 Task: Create a rule from the Routing list, Task moved to a section -> Set Priority in the project AvidTech , set the section as To-Do and set the priority of the task as  High
Action: Mouse moved to (516, 371)
Screenshot: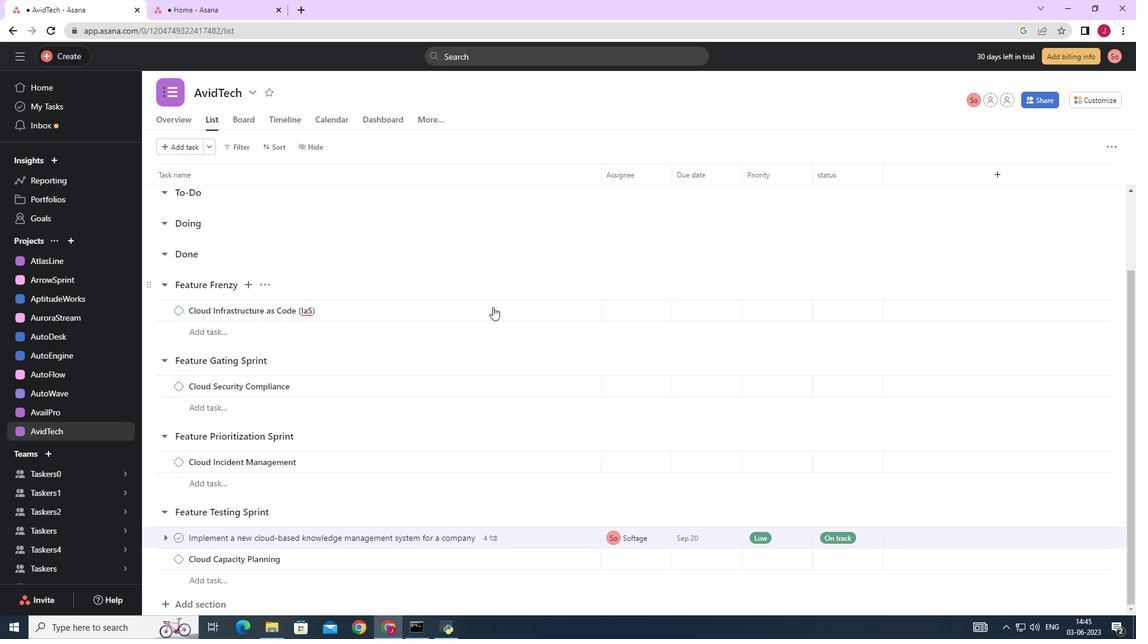 
Action: Mouse scrolled (516, 371) with delta (0, 0)
Screenshot: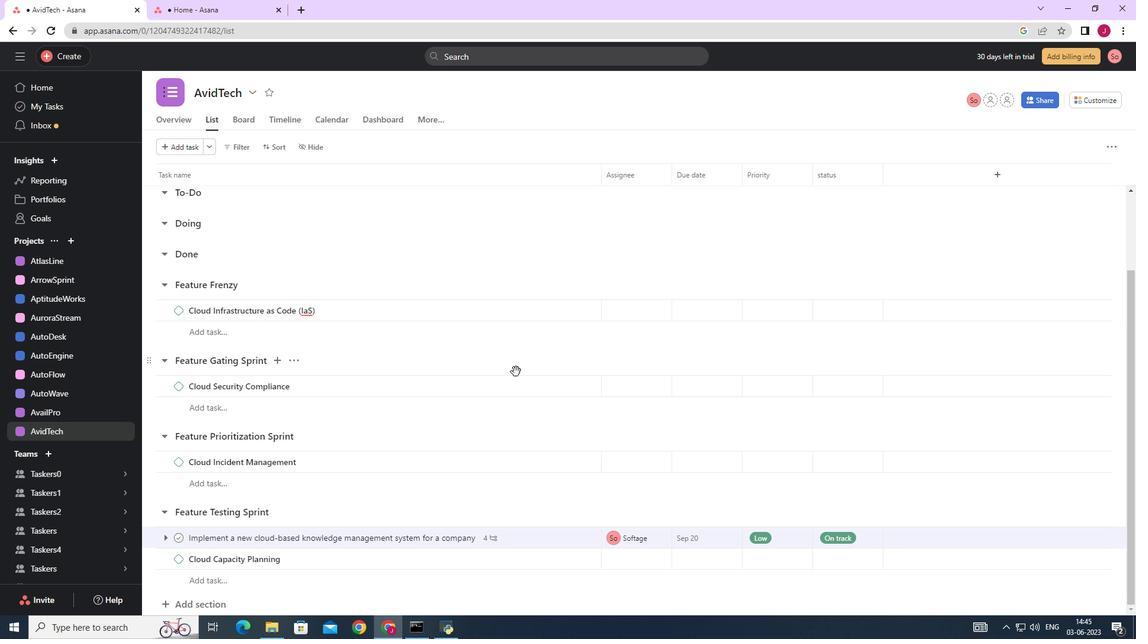 
Action: Mouse scrolled (516, 371) with delta (0, 0)
Screenshot: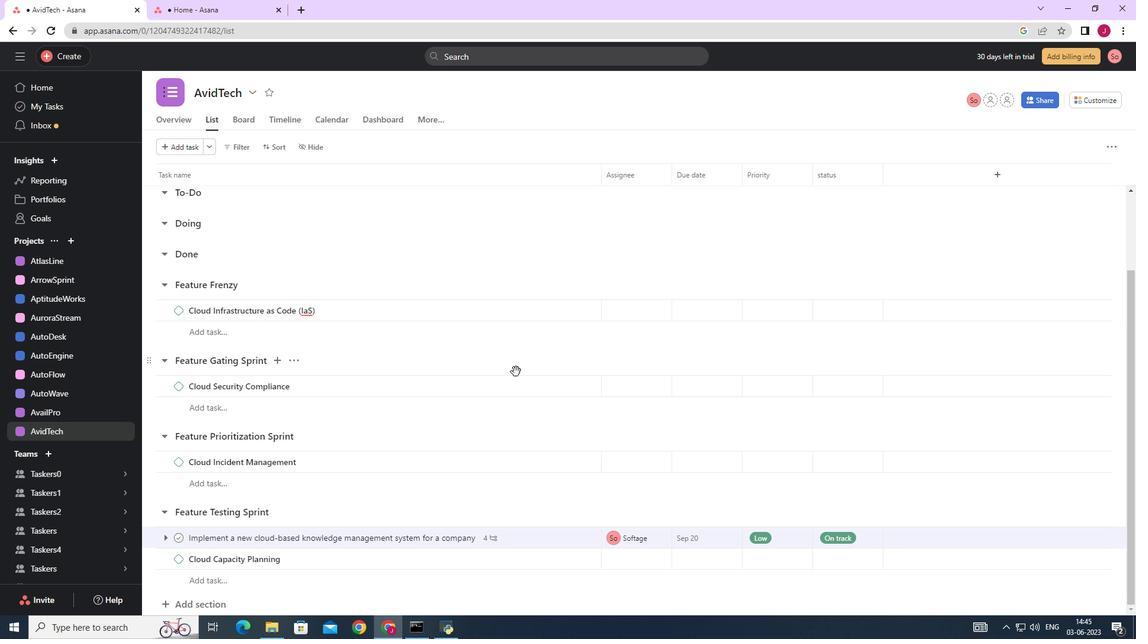 
Action: Mouse scrolled (516, 371) with delta (0, 0)
Screenshot: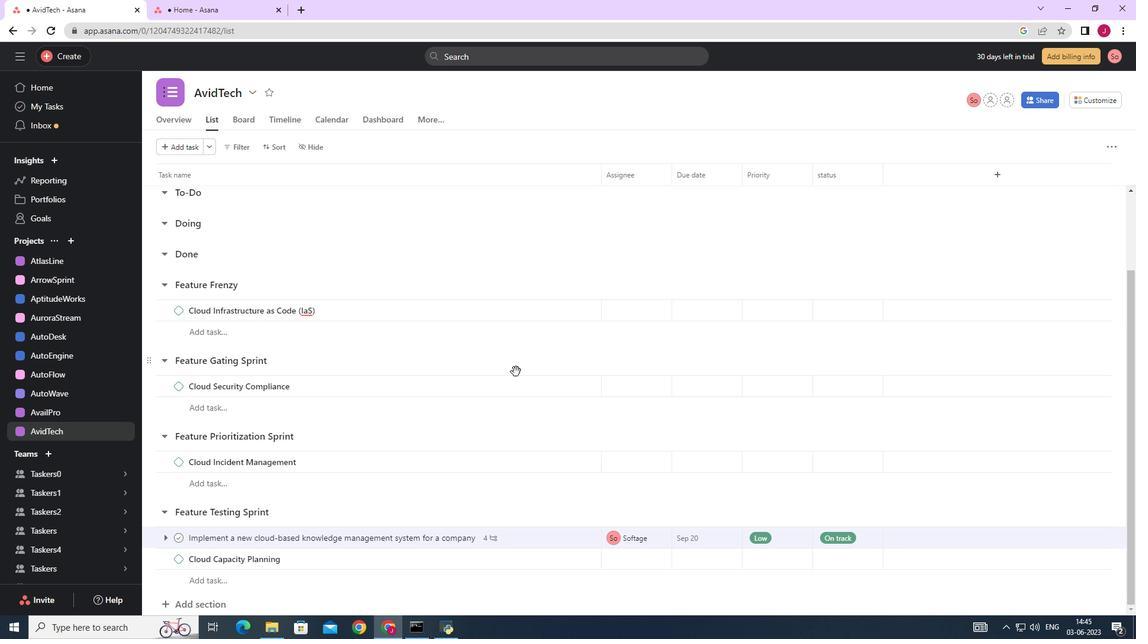 
Action: Mouse scrolled (516, 371) with delta (0, 0)
Screenshot: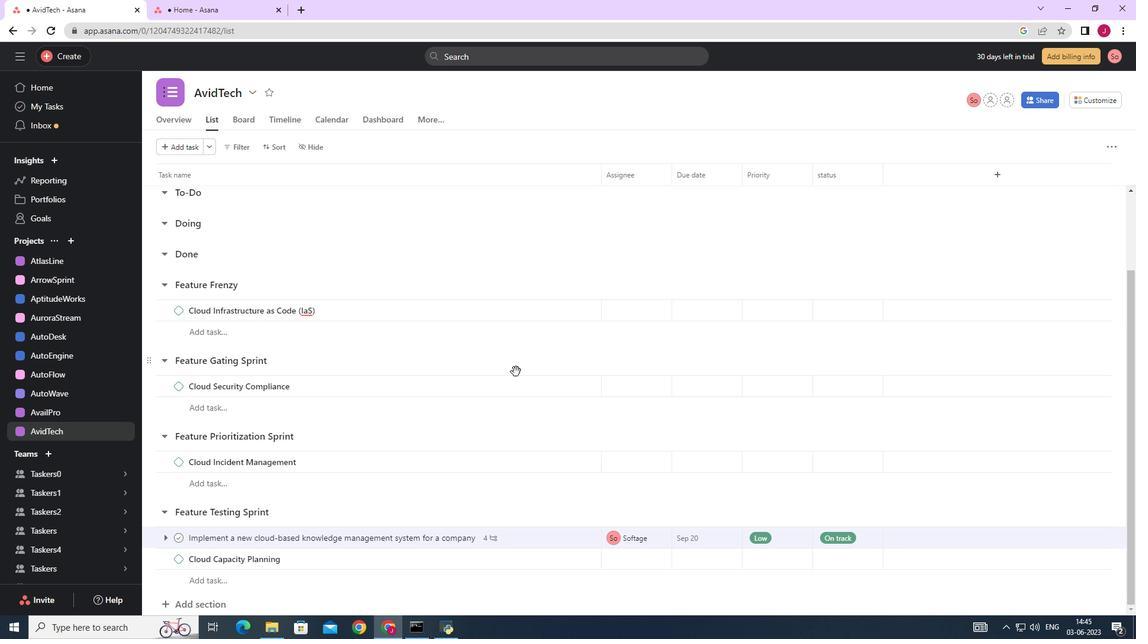 
Action: Mouse moved to (516, 371)
Screenshot: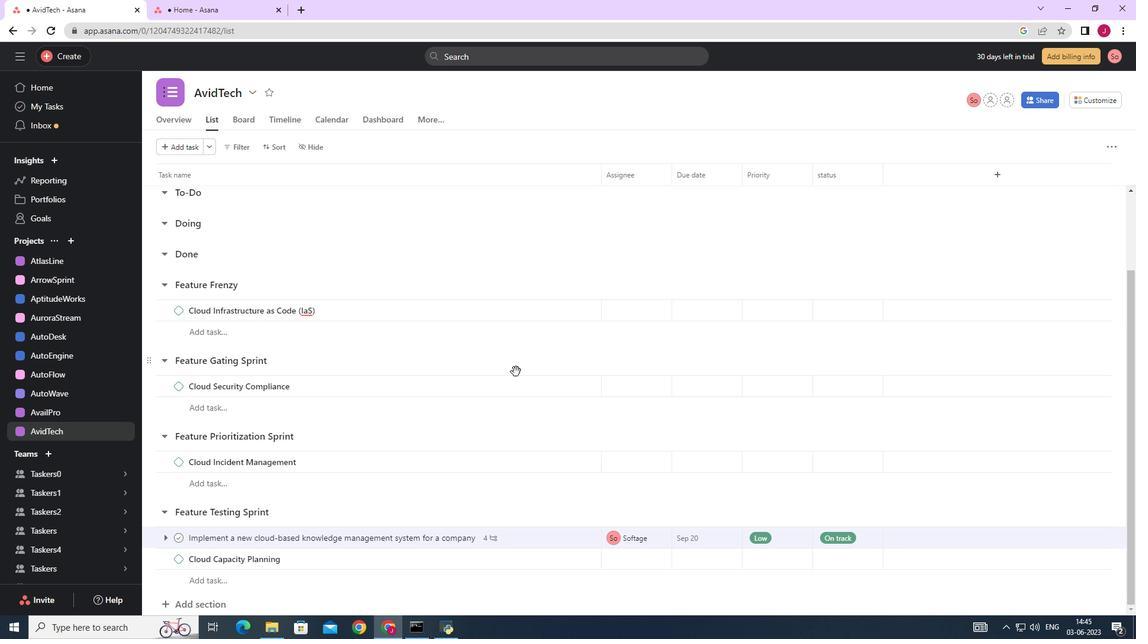 
Action: Mouse scrolled (516, 371) with delta (0, 0)
Screenshot: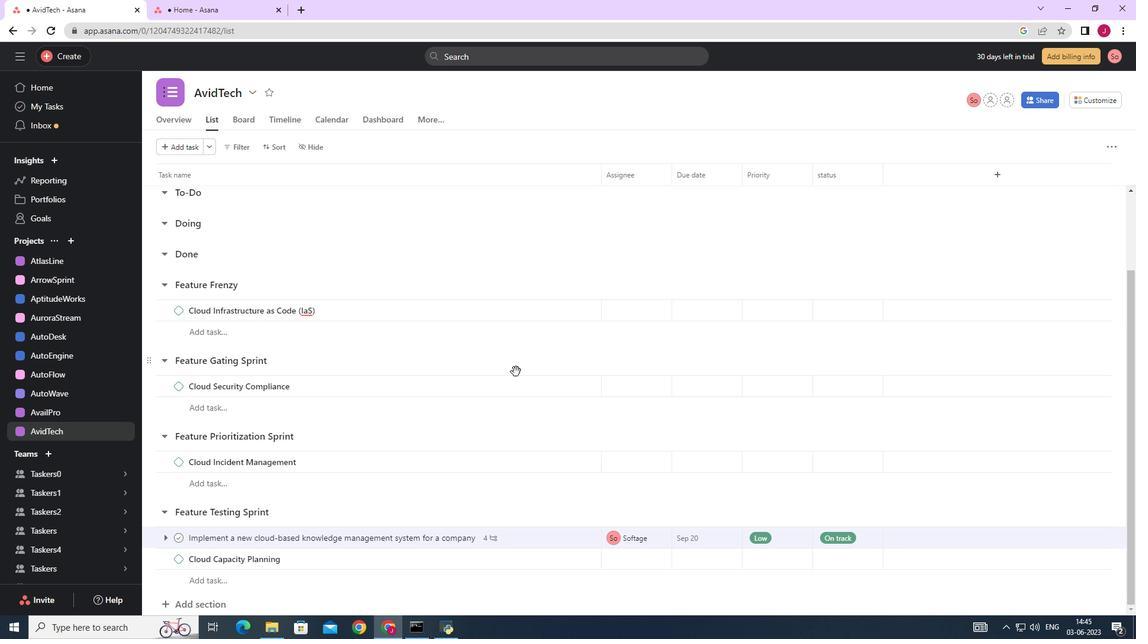 
Action: Mouse moved to (516, 364)
Screenshot: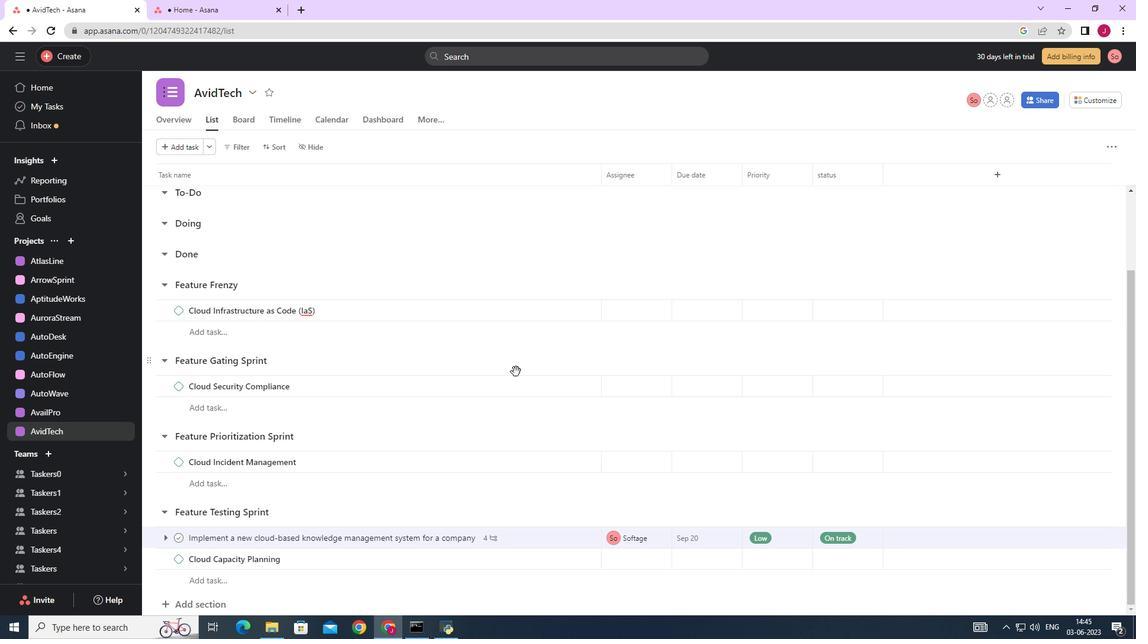 
Action: Mouse scrolled (516, 364) with delta (0, 0)
Screenshot: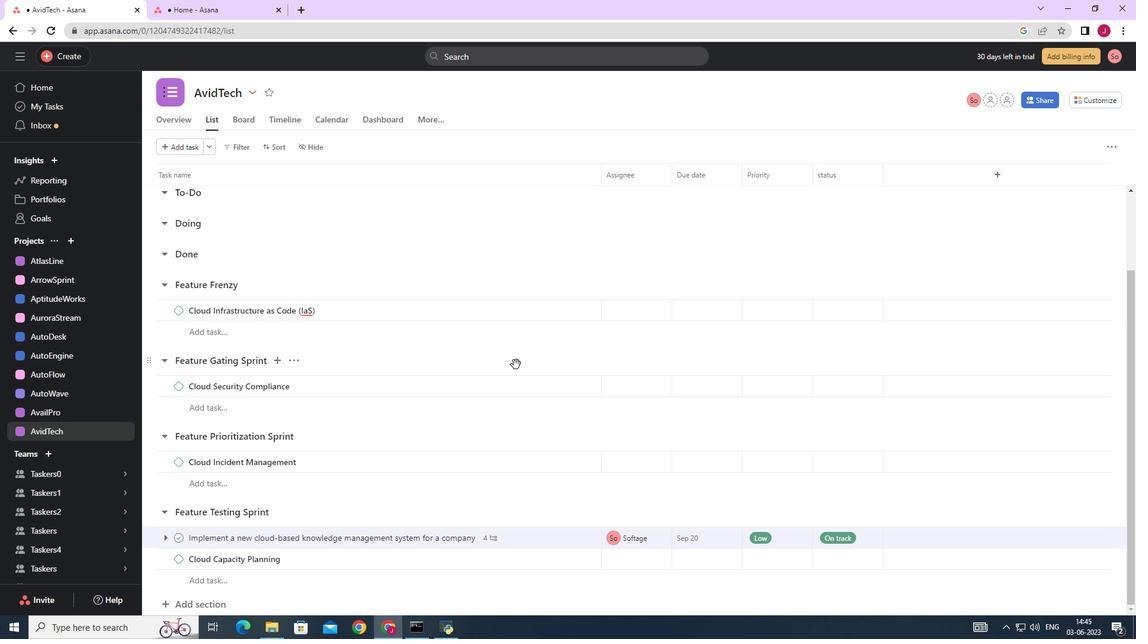 
Action: Mouse scrolled (516, 364) with delta (0, 0)
Screenshot: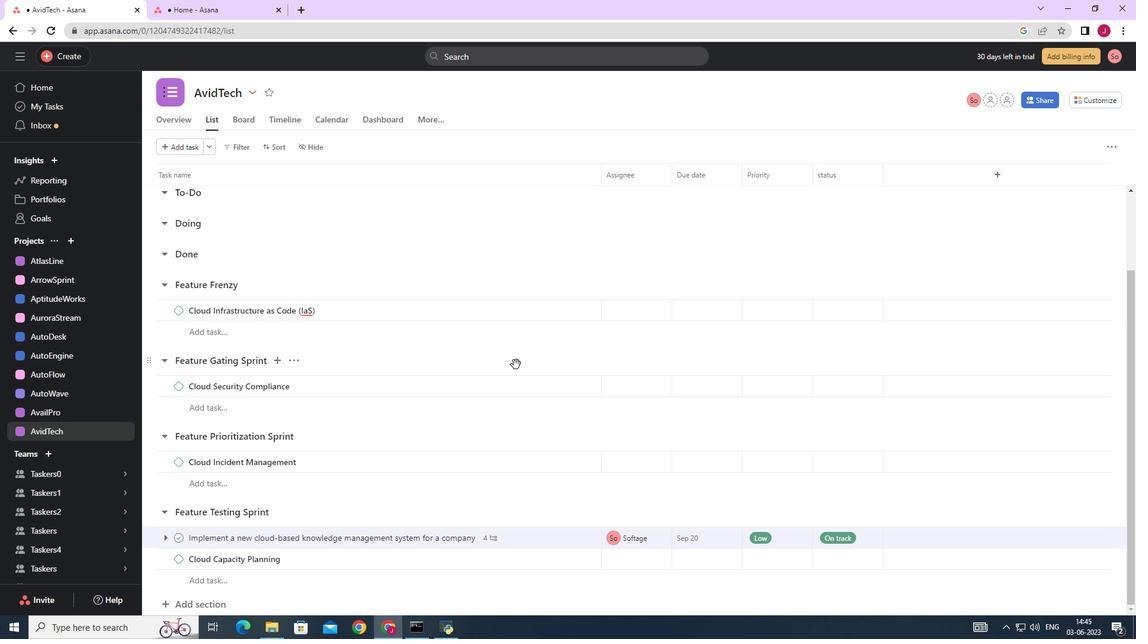 
Action: Mouse scrolled (516, 364) with delta (0, 0)
Screenshot: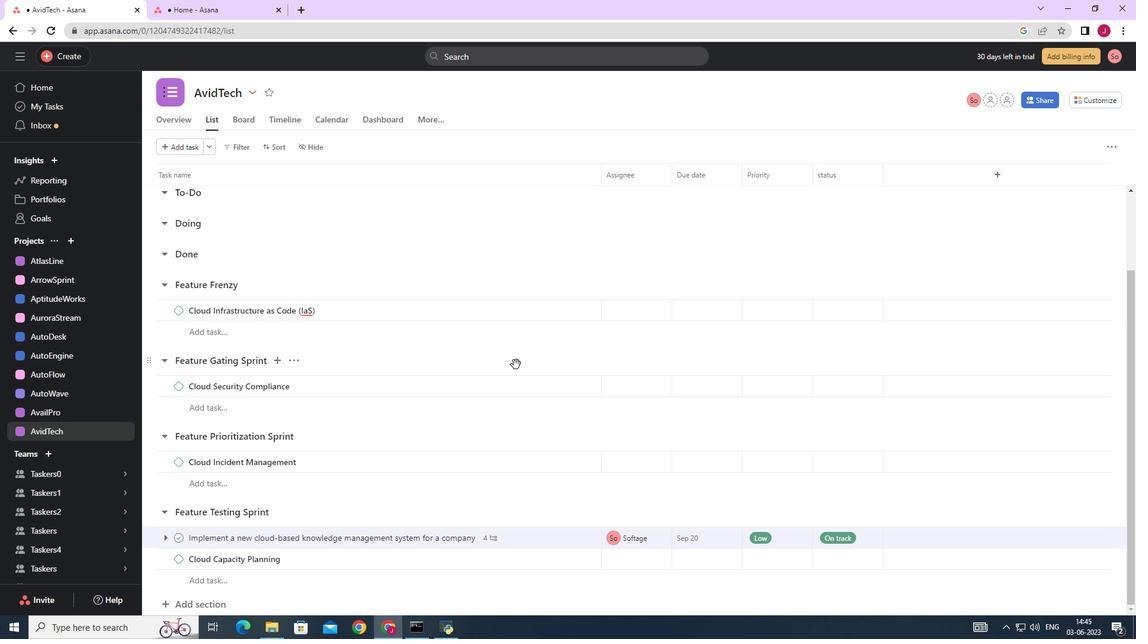 
Action: Mouse scrolled (516, 364) with delta (0, 0)
Screenshot: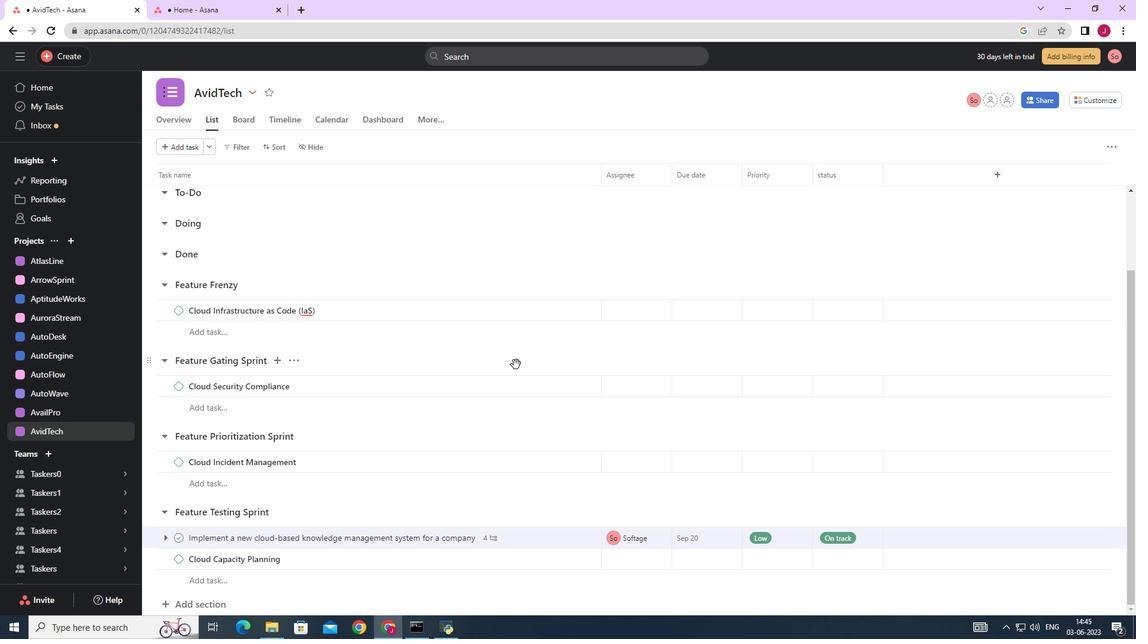 
Action: Mouse moved to (410, 418)
Screenshot: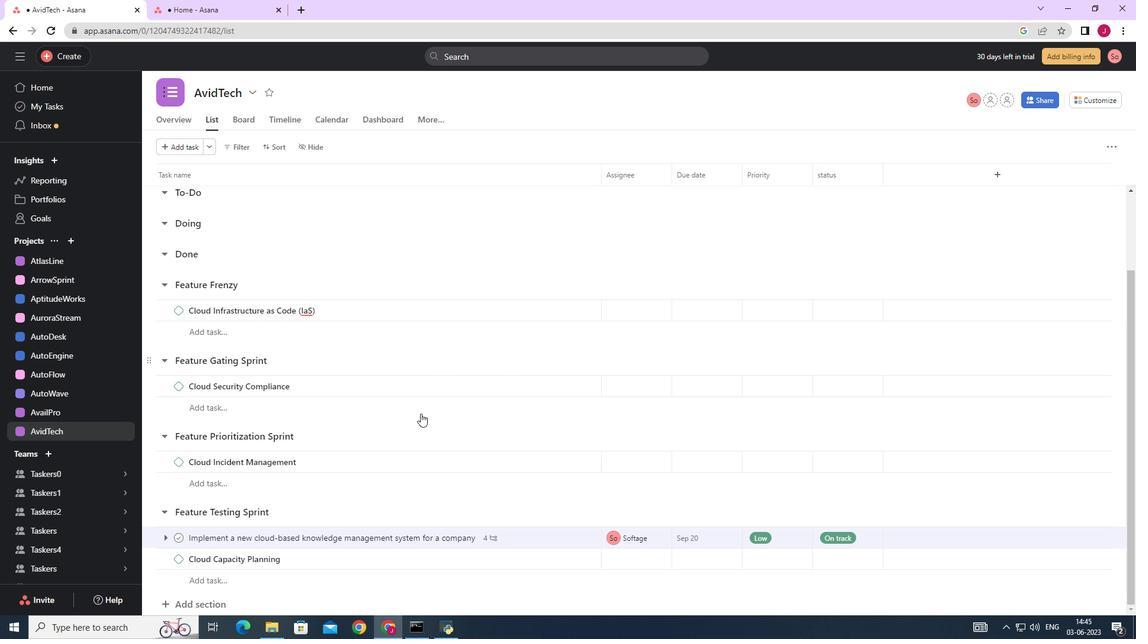 
Action: Mouse scrolled (410, 417) with delta (0, 0)
Screenshot: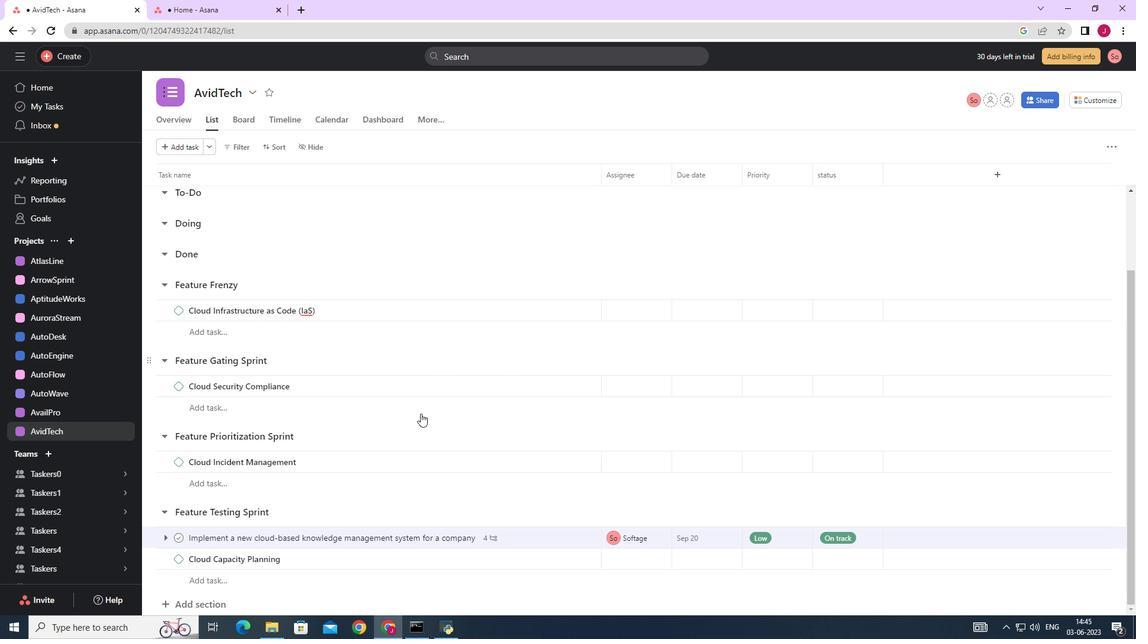 
Action: Mouse moved to (409, 419)
Screenshot: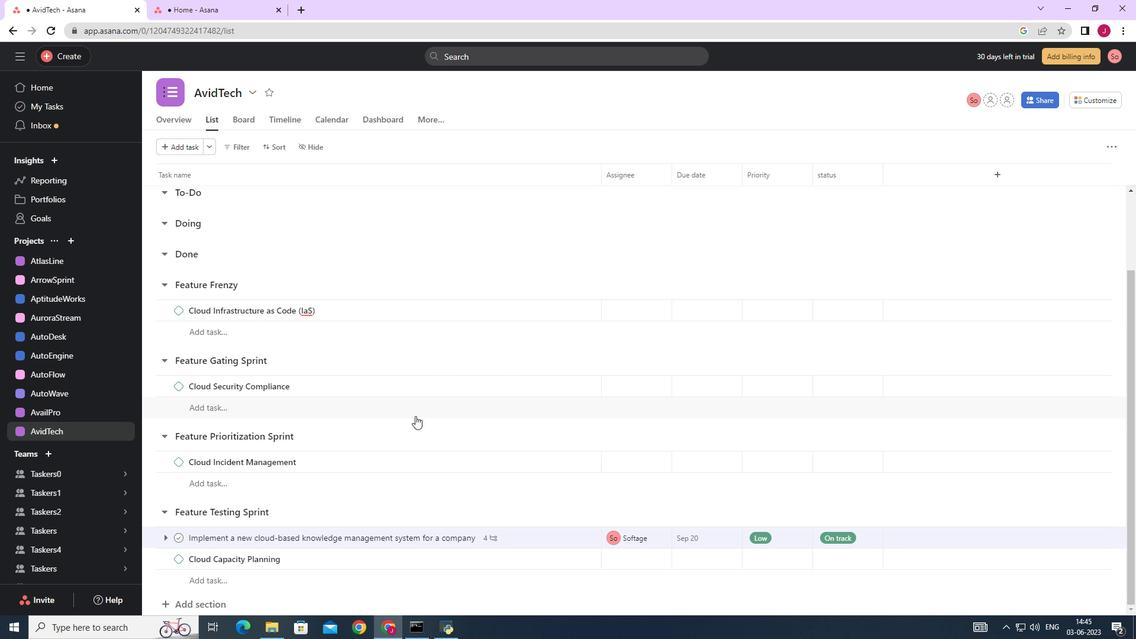 
Action: Mouse scrolled (409, 418) with delta (0, 0)
Screenshot: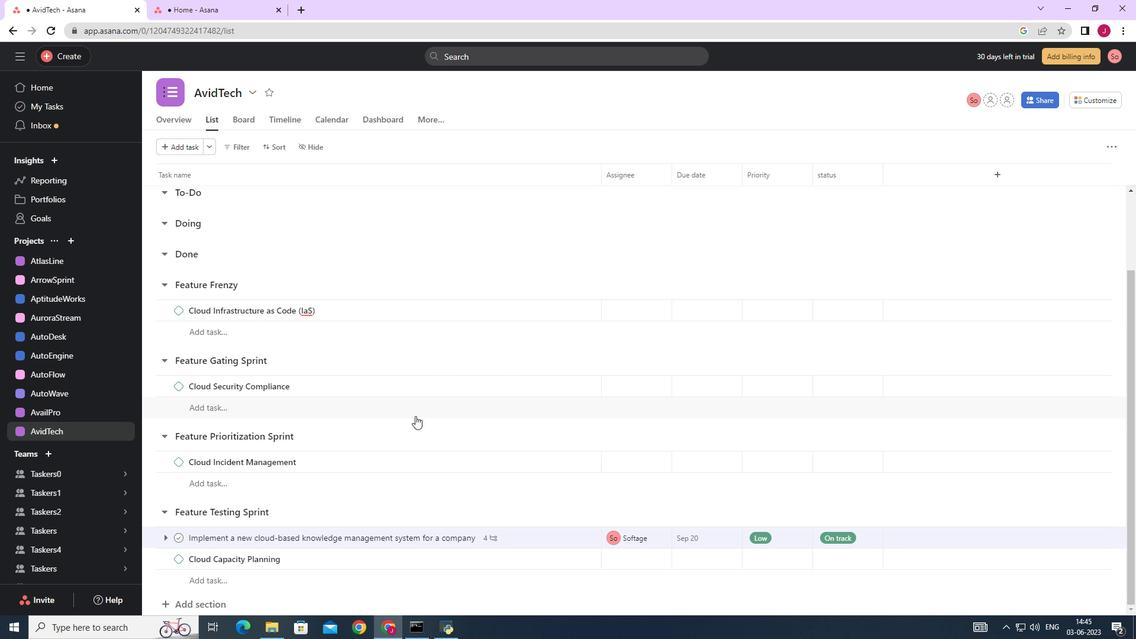
Action: Mouse scrolled (409, 418) with delta (0, 0)
Screenshot: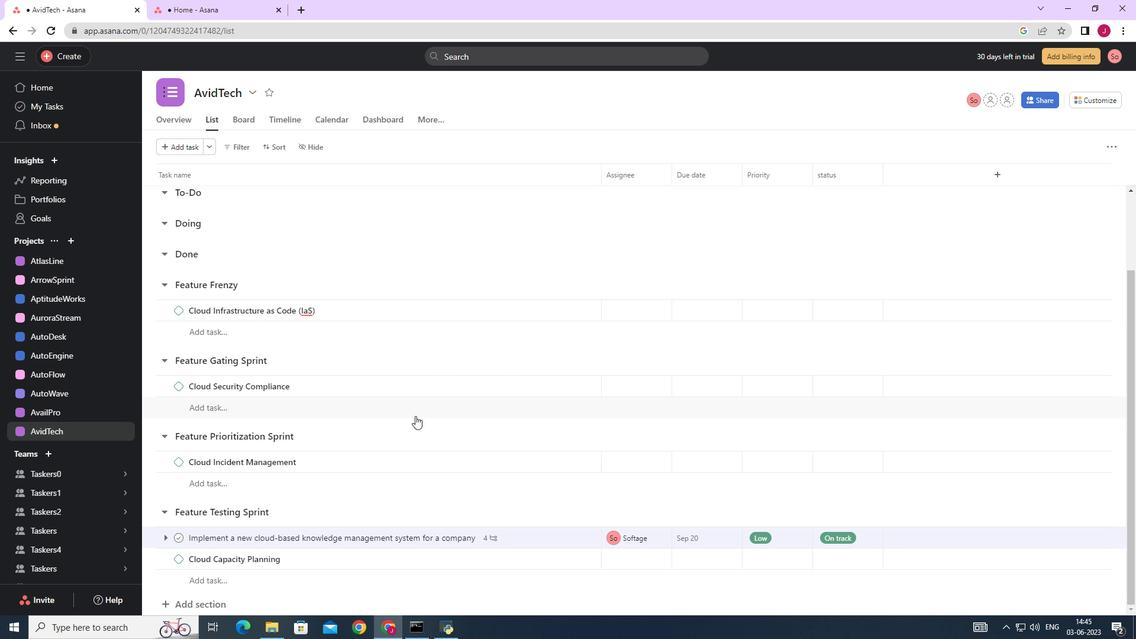 
Action: Mouse scrolled (409, 418) with delta (0, 0)
Screenshot: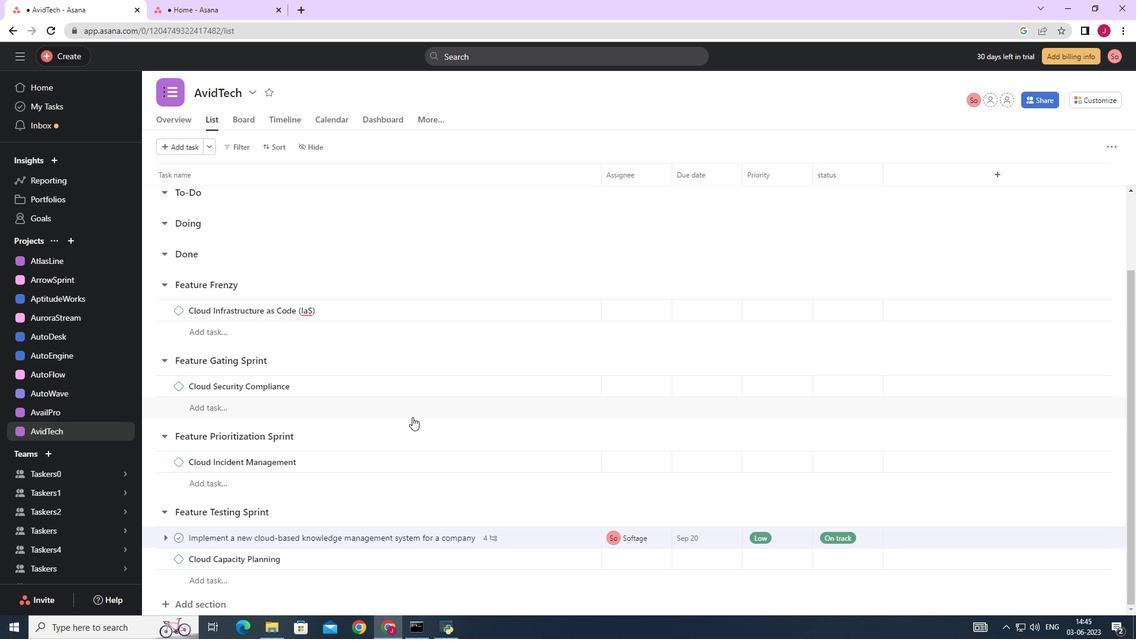 
Action: Mouse moved to (1098, 98)
Screenshot: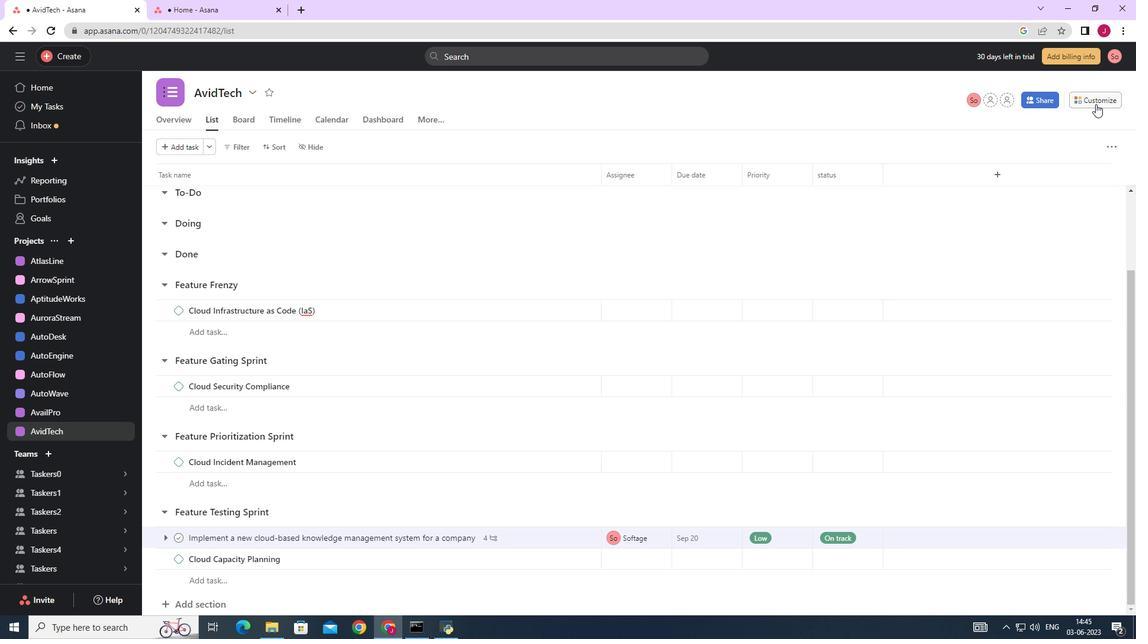 
Action: Mouse pressed left at (1098, 98)
Screenshot: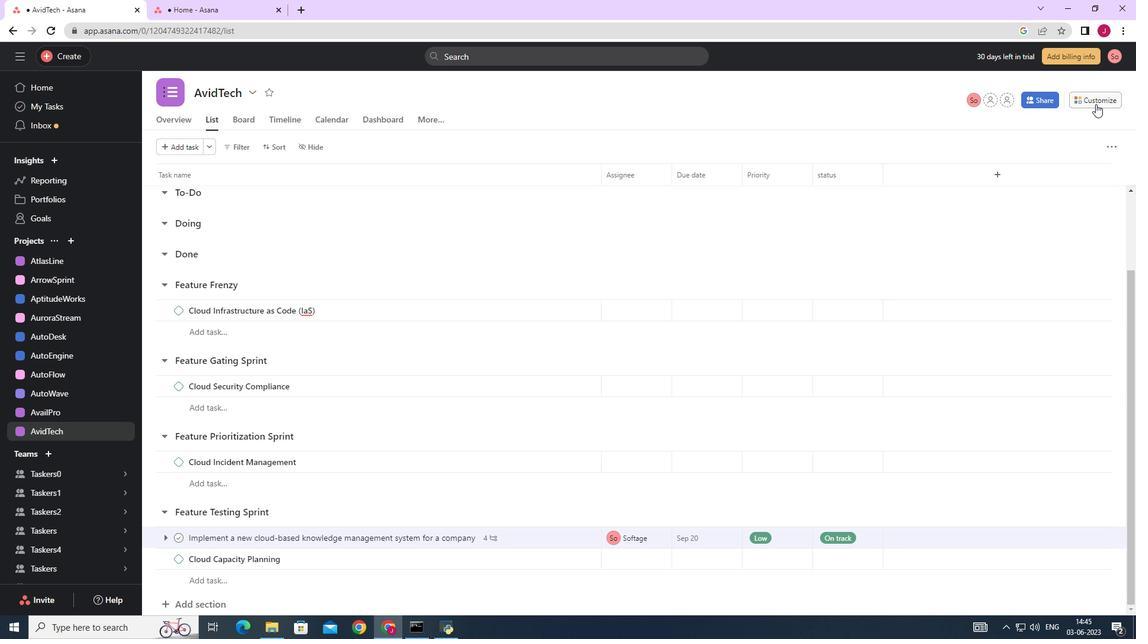
Action: Mouse moved to (882, 257)
Screenshot: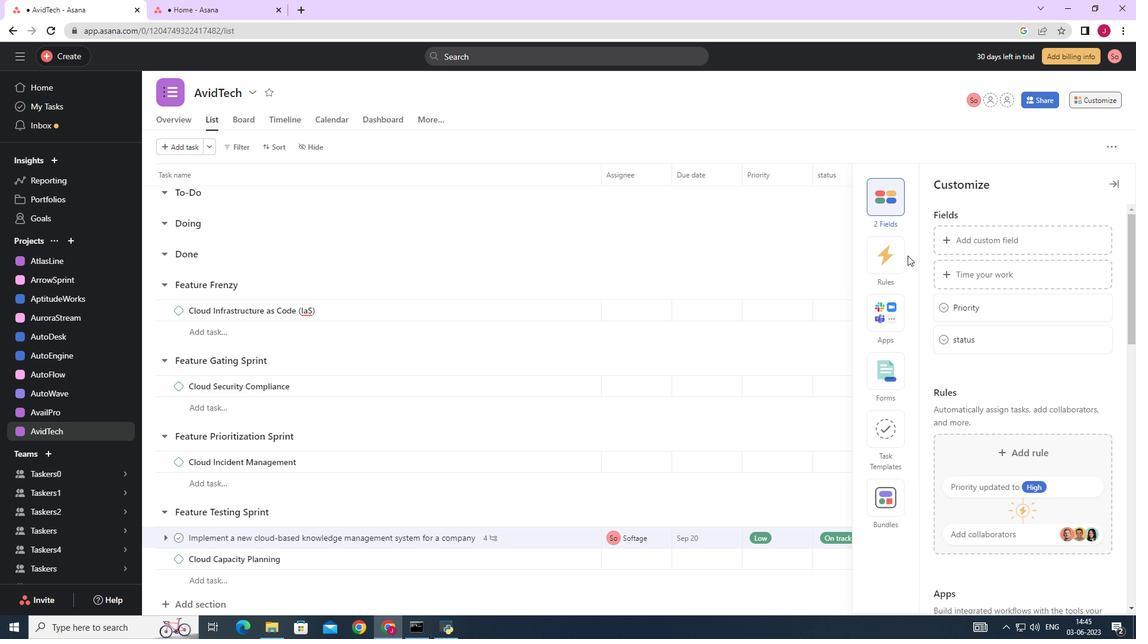 
Action: Mouse pressed left at (882, 257)
Screenshot: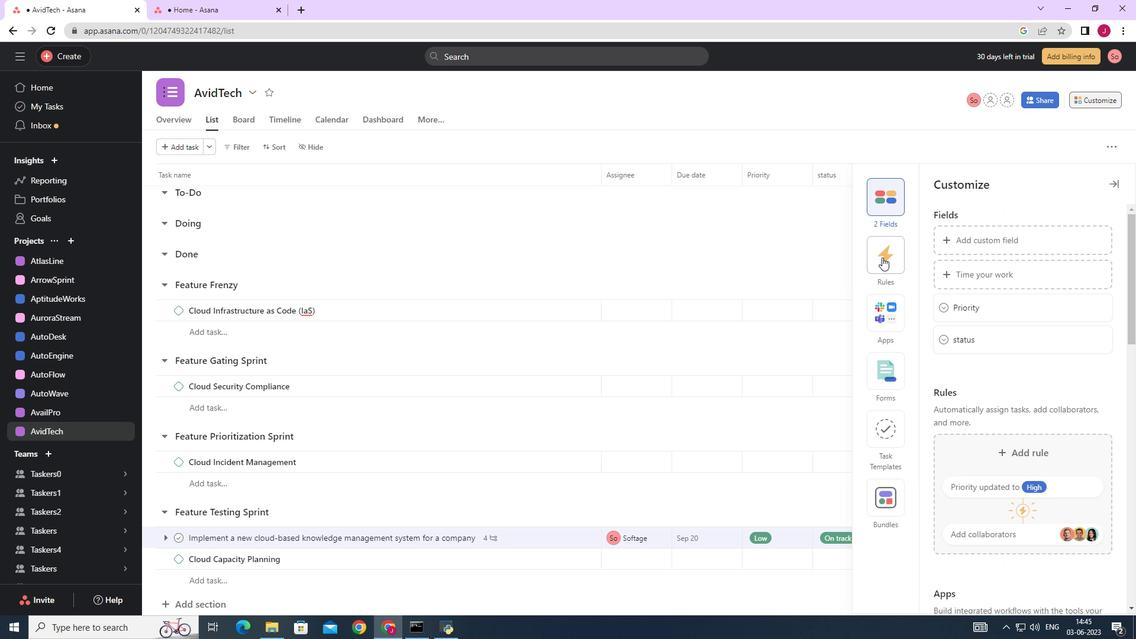 
Action: Mouse moved to (986, 280)
Screenshot: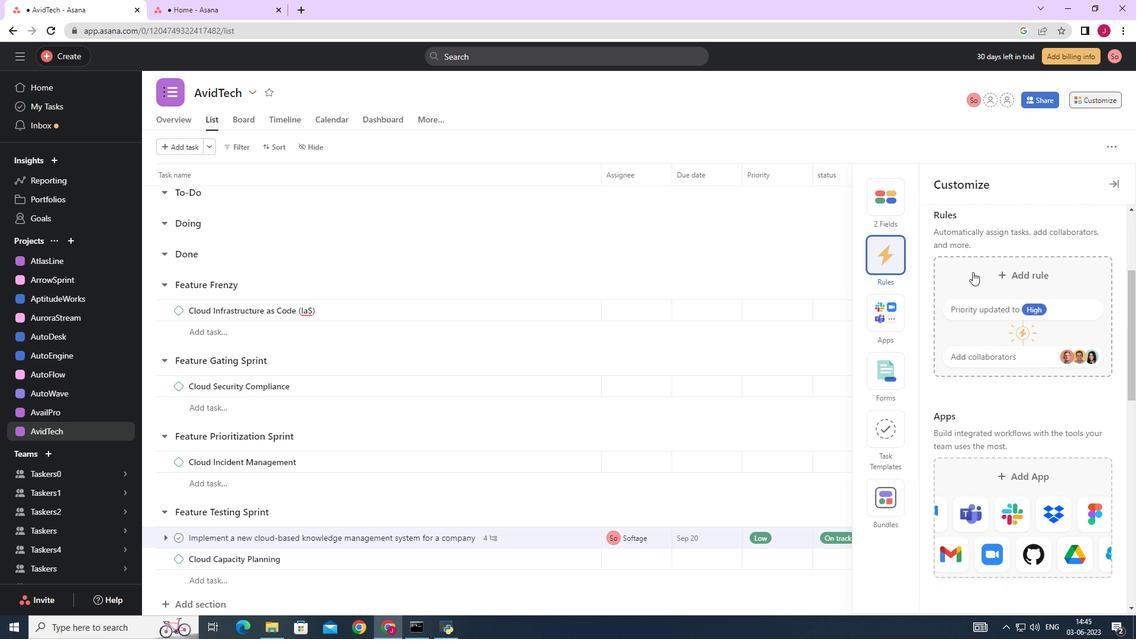 
Action: Mouse pressed left at (986, 280)
Screenshot: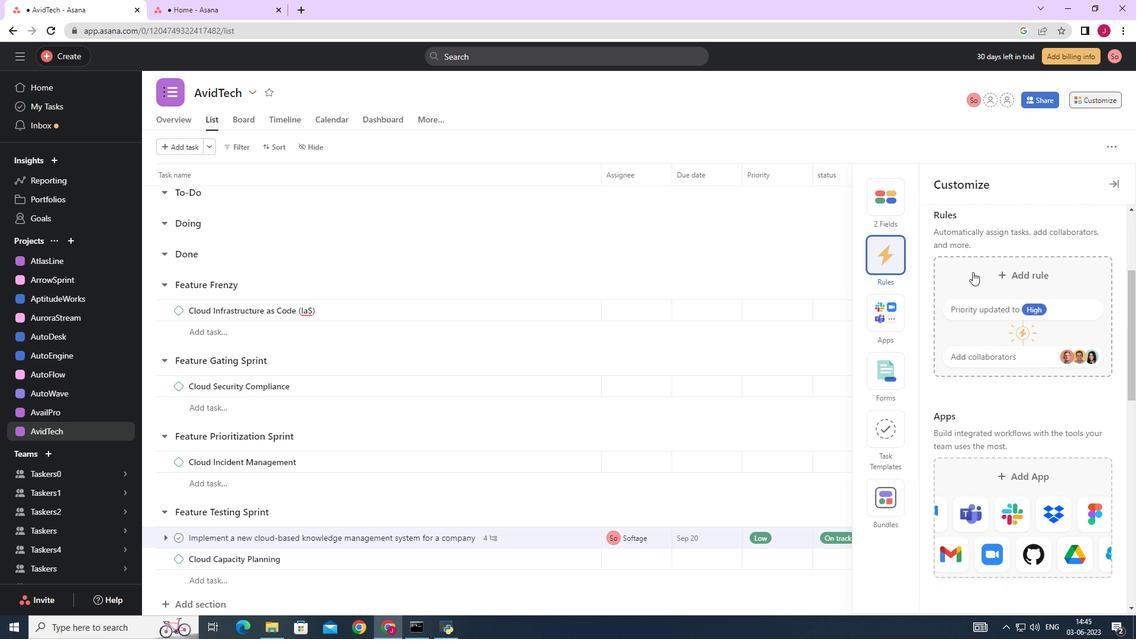 
Action: Mouse moved to (257, 155)
Screenshot: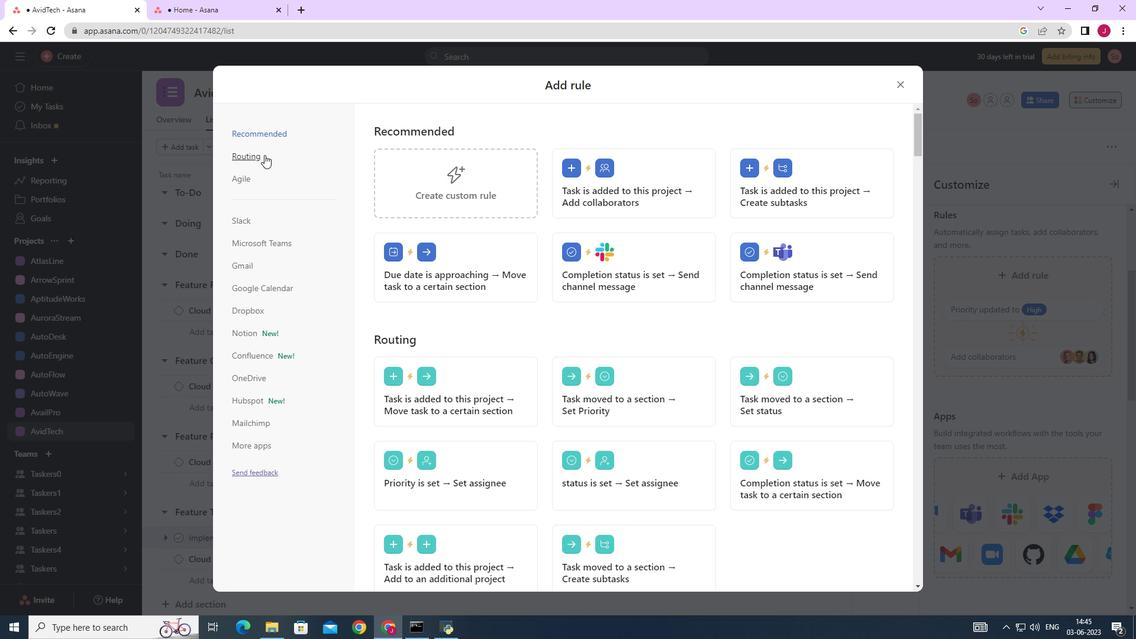 
Action: Mouse pressed left at (257, 155)
Screenshot: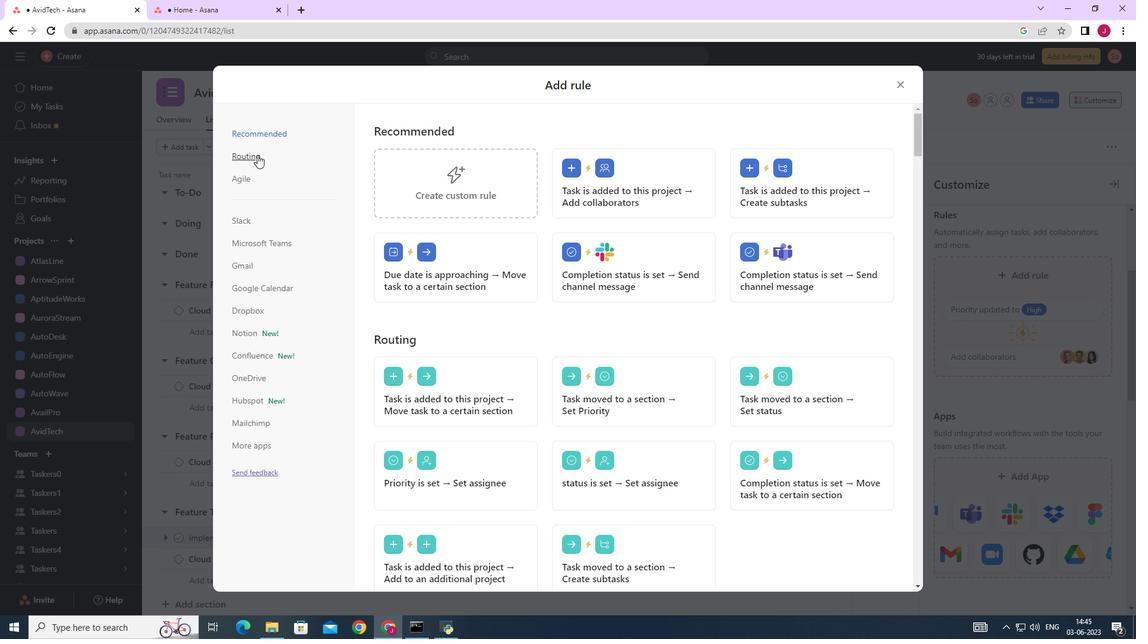 
Action: Mouse moved to (660, 187)
Screenshot: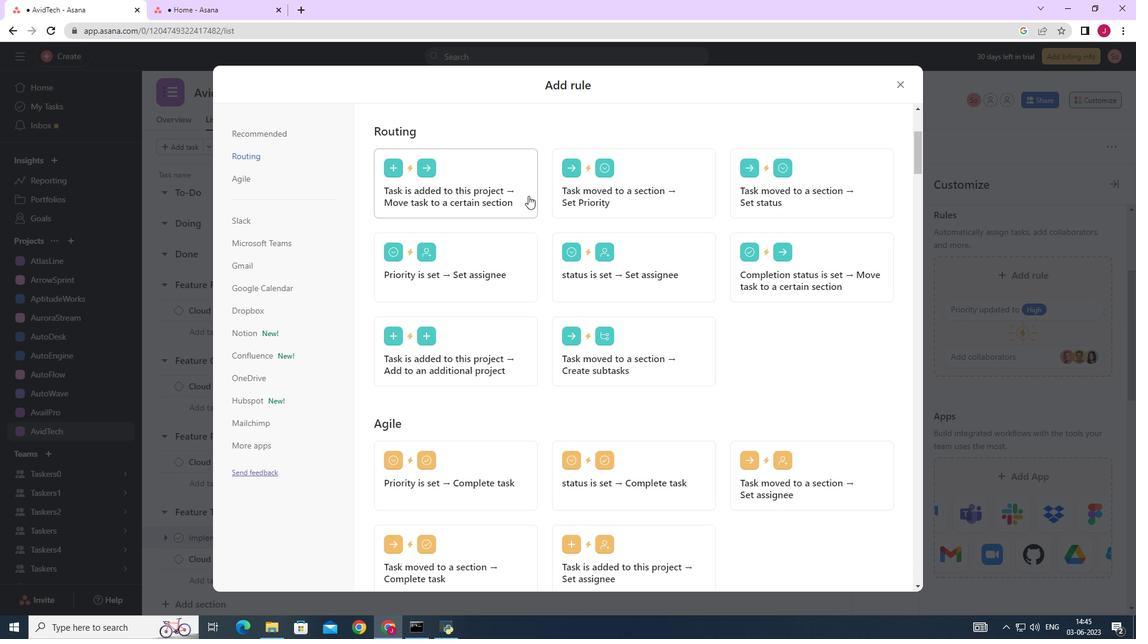 
Action: Mouse pressed left at (660, 187)
Screenshot: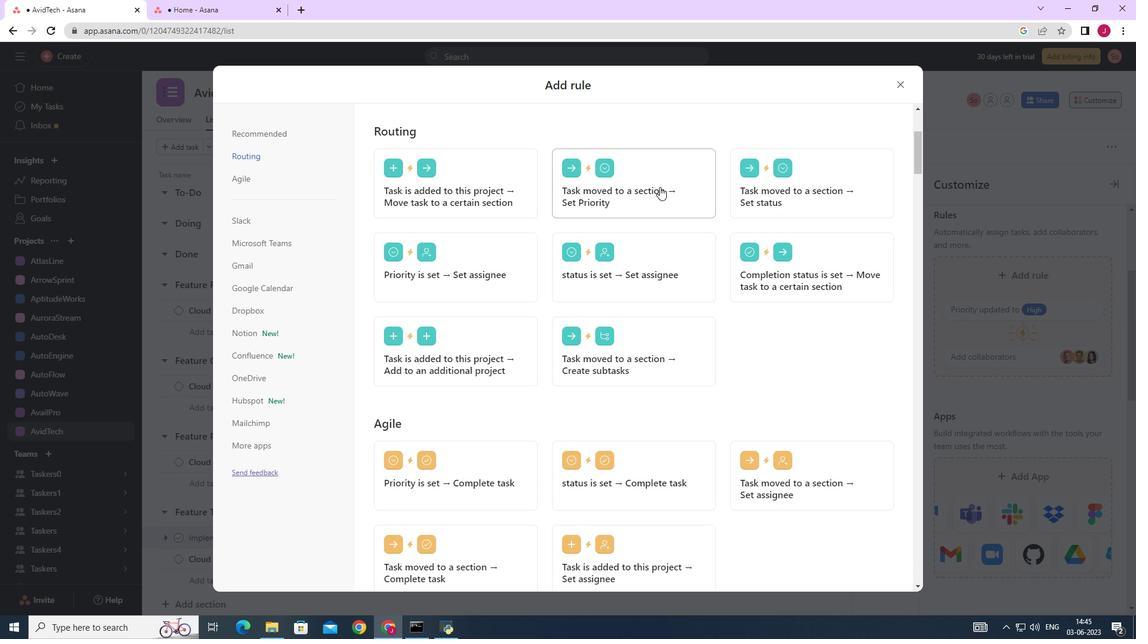 
Action: Mouse moved to (468, 310)
Screenshot: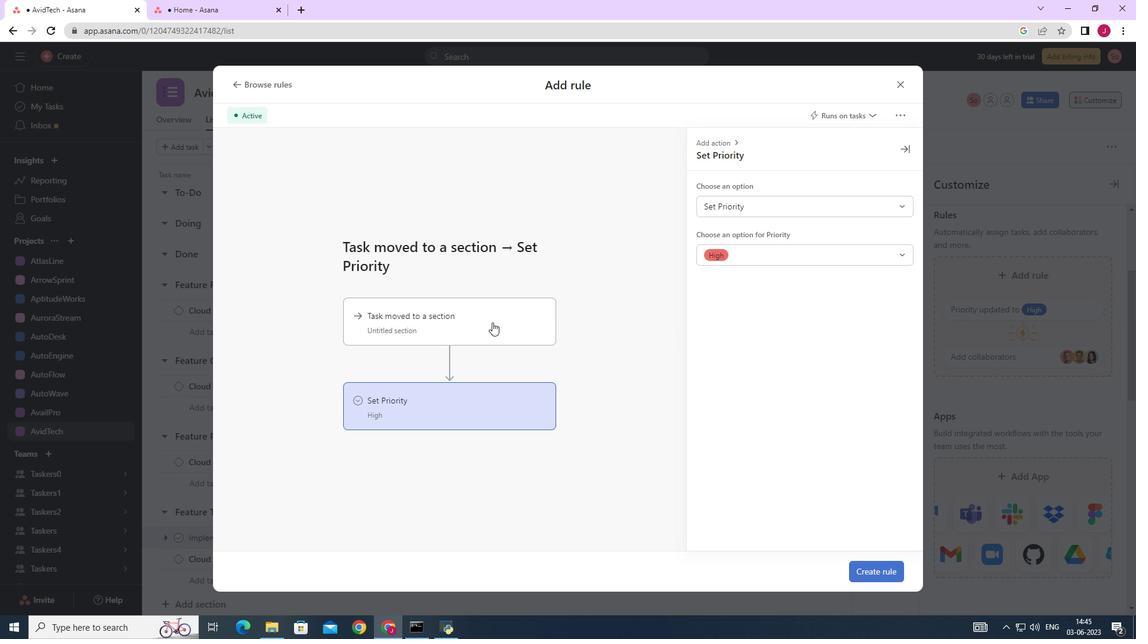 
Action: Mouse pressed left at (468, 310)
Screenshot: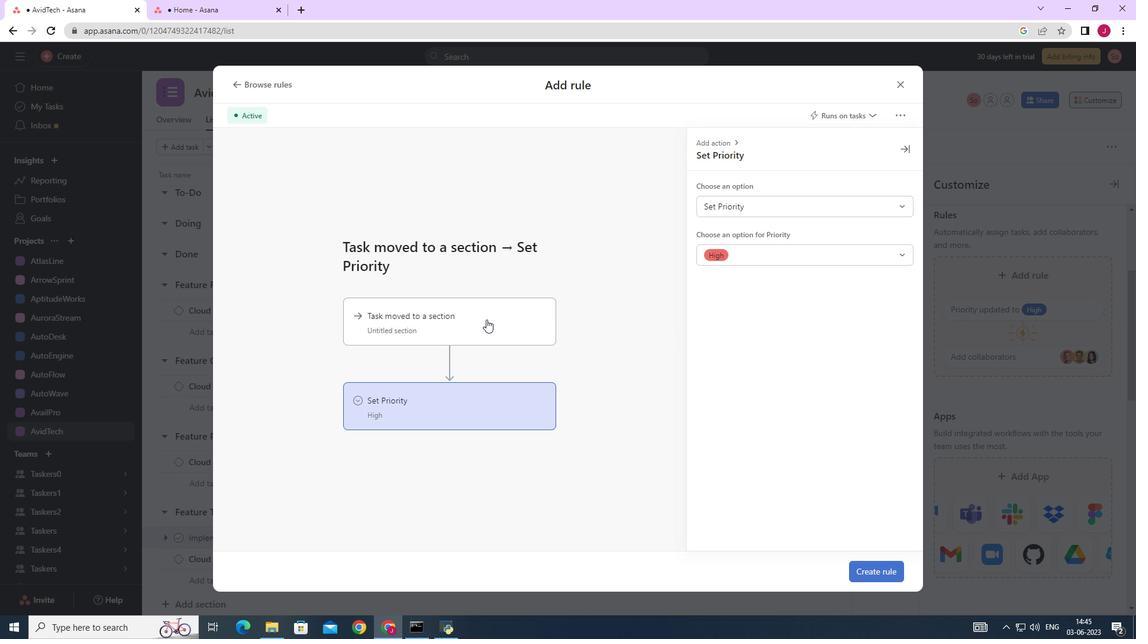 
Action: Mouse moved to (797, 207)
Screenshot: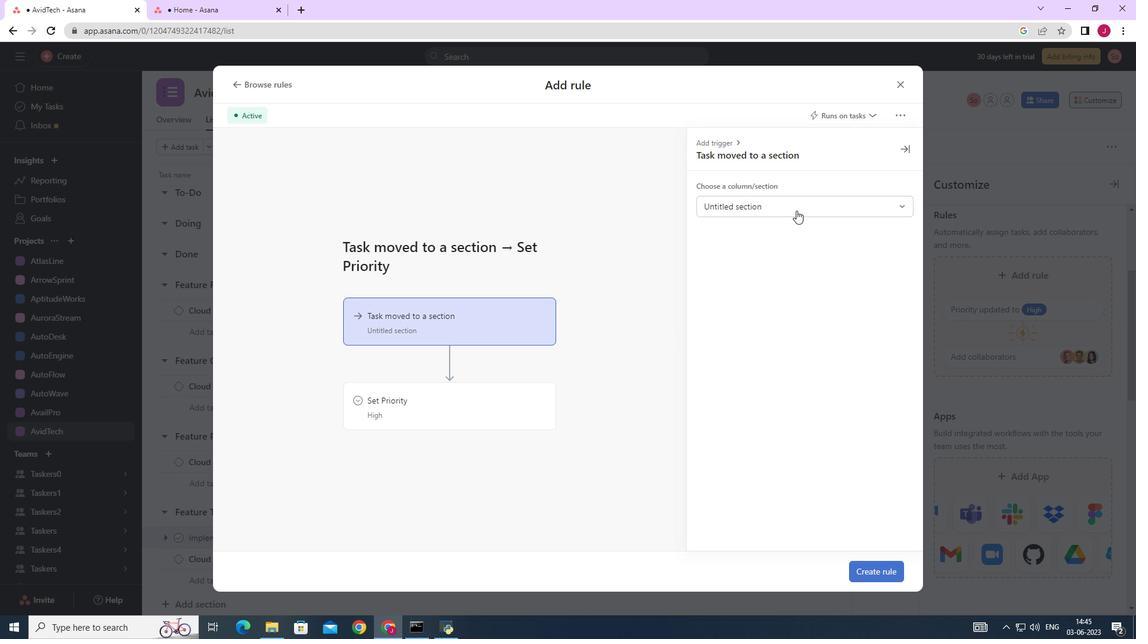 
Action: Mouse pressed left at (797, 207)
Screenshot: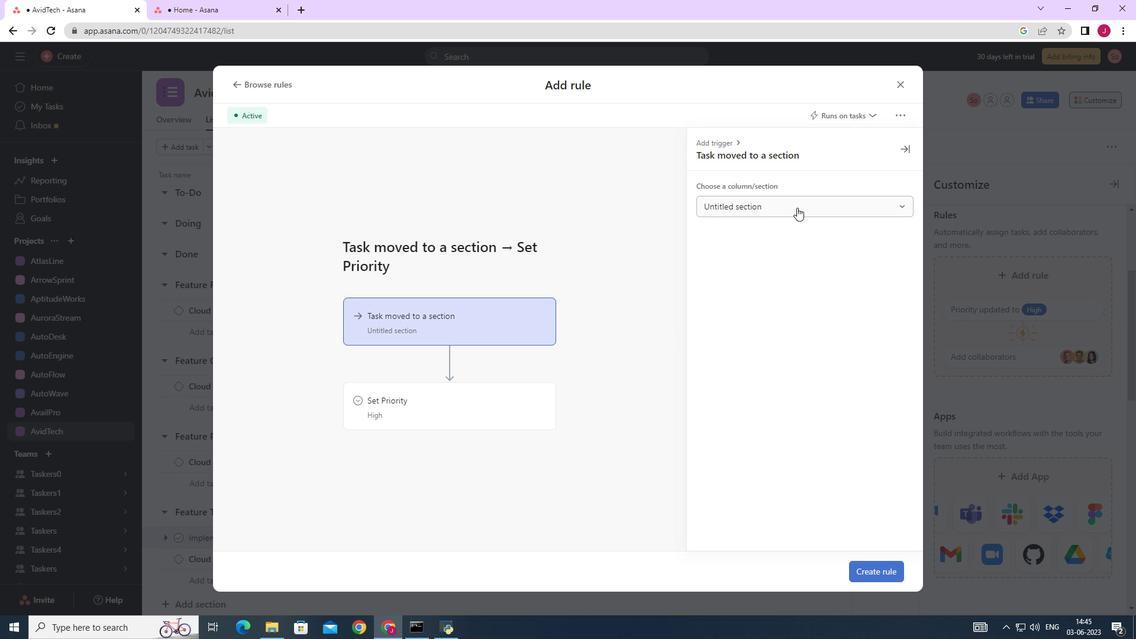 
Action: Mouse moved to (738, 253)
Screenshot: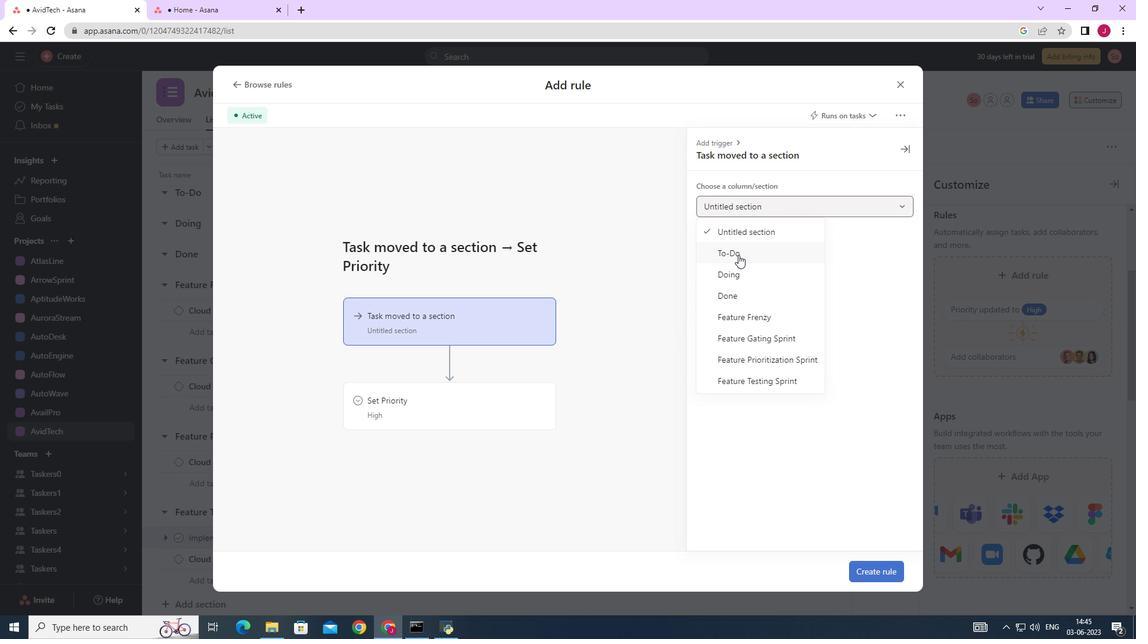 
Action: Mouse pressed left at (738, 253)
Screenshot: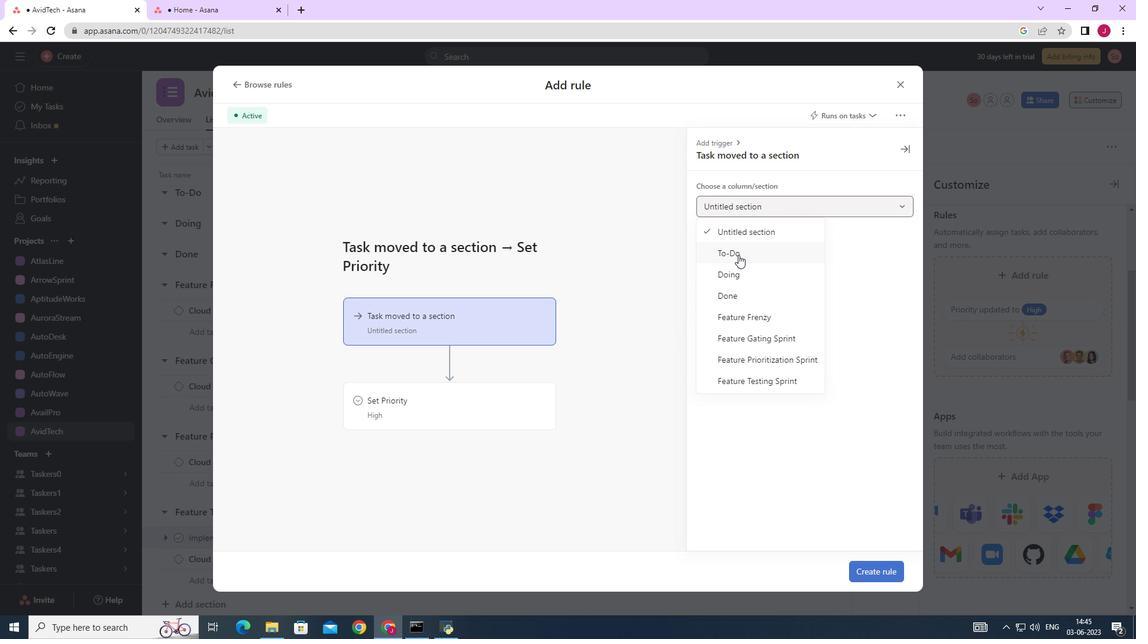
Action: Mouse moved to (443, 416)
Screenshot: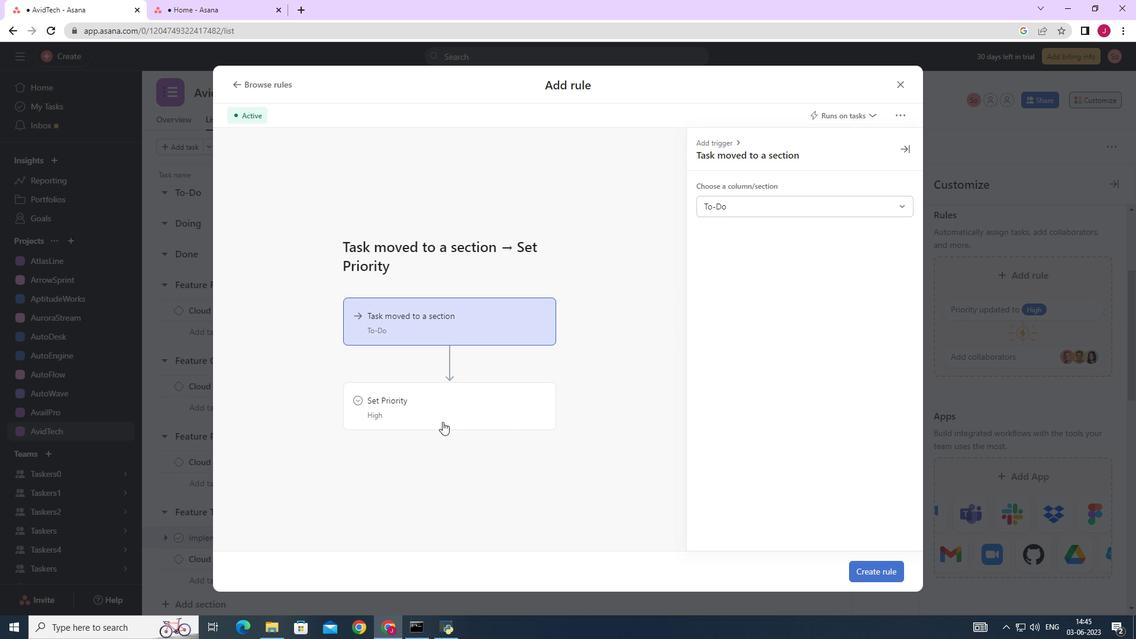 
Action: Mouse pressed left at (443, 416)
Screenshot: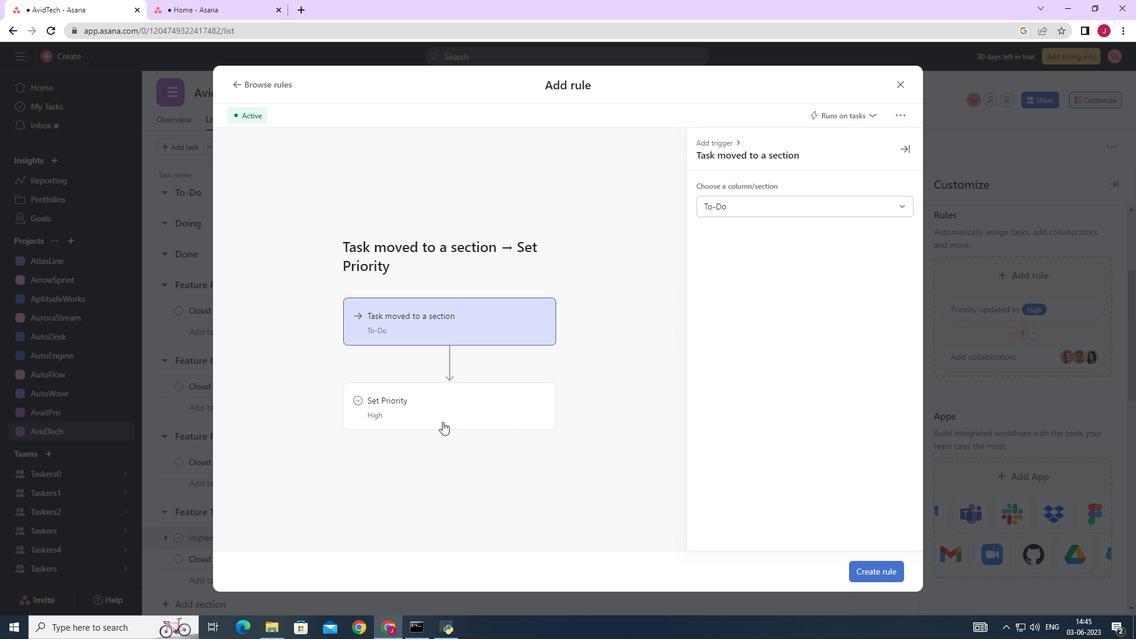 
Action: Mouse moved to (758, 207)
Screenshot: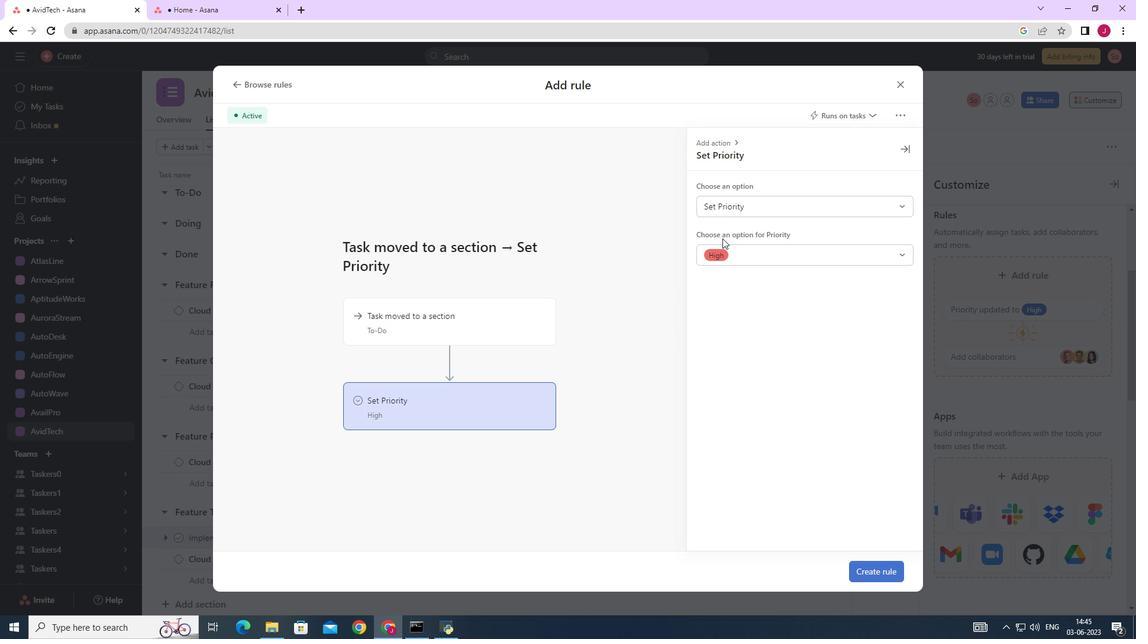 
Action: Mouse pressed left at (758, 207)
Screenshot: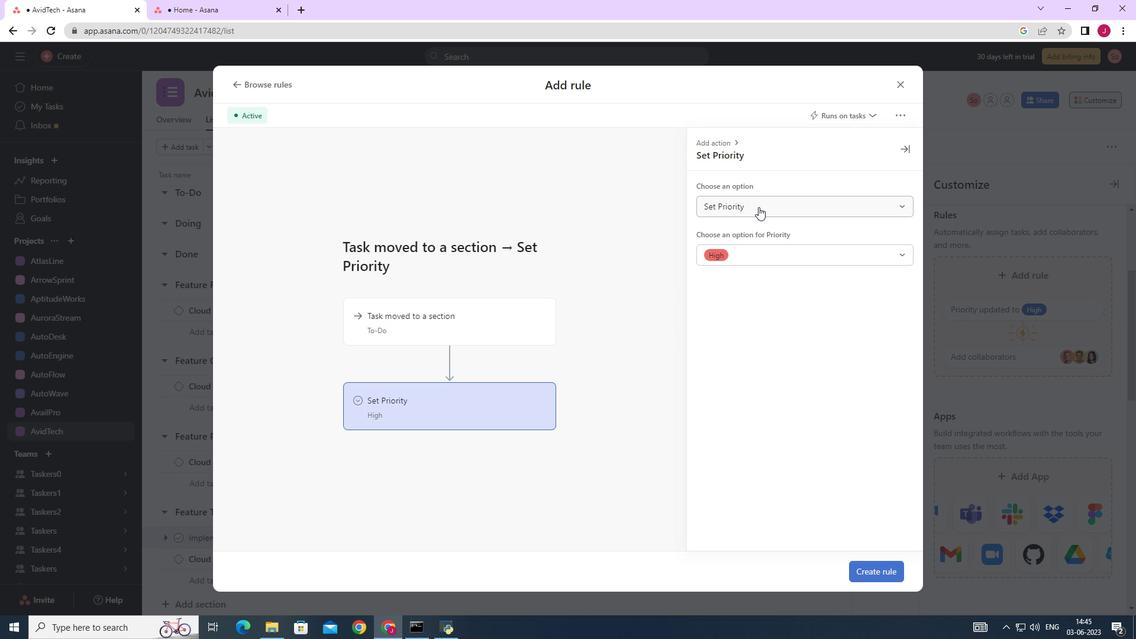 
Action: Mouse moved to (729, 233)
Screenshot: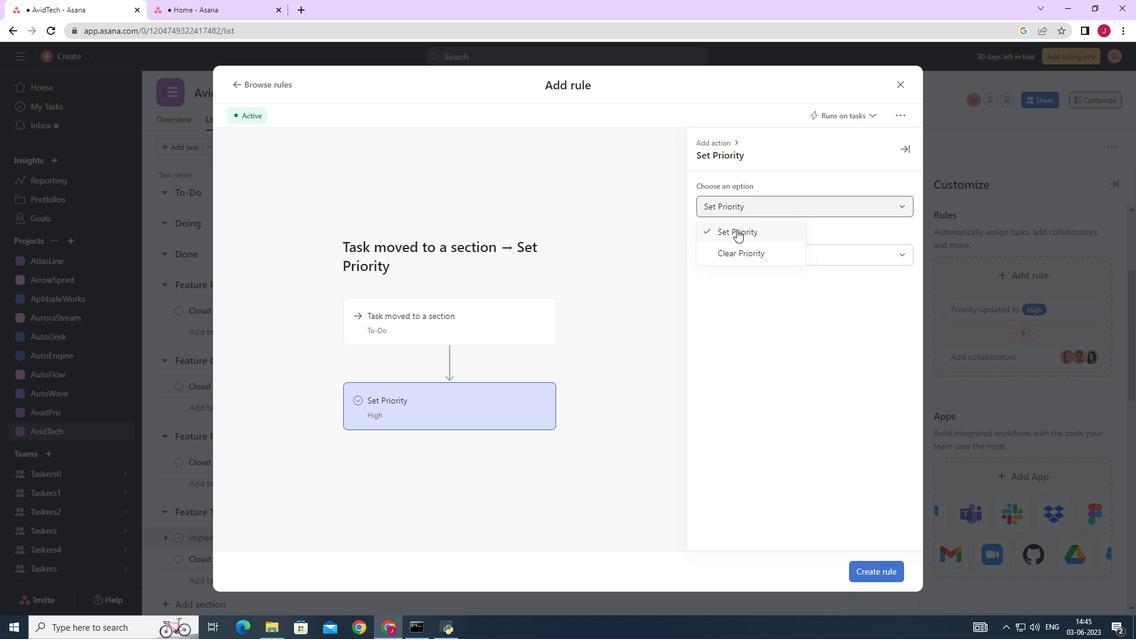 
Action: Mouse pressed left at (729, 233)
Screenshot: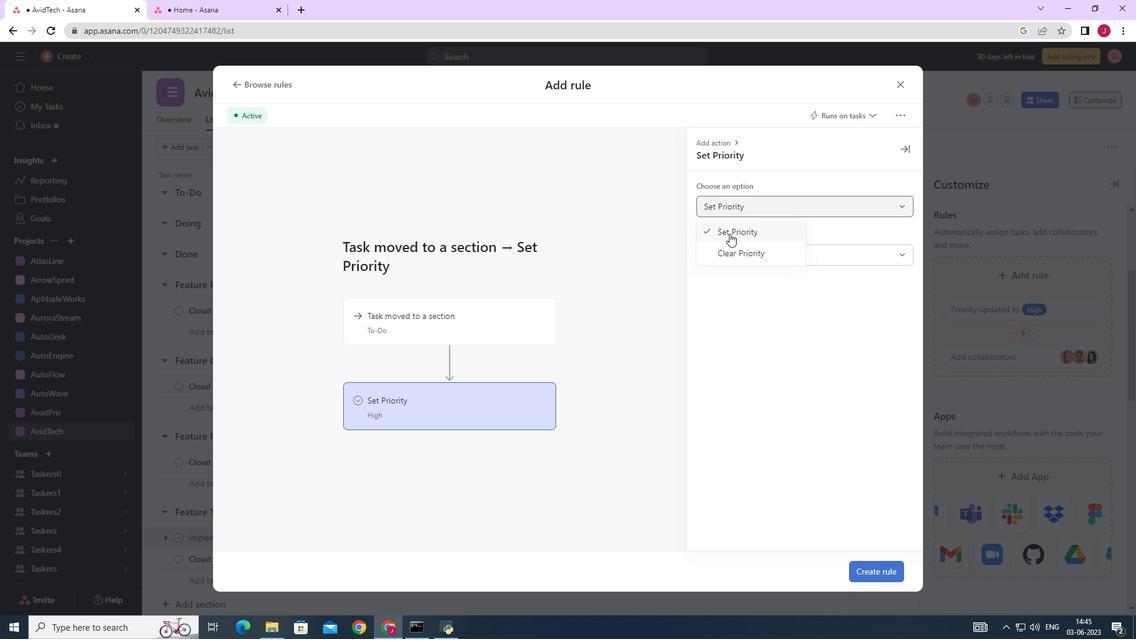 
Action: Mouse moved to (715, 260)
Screenshot: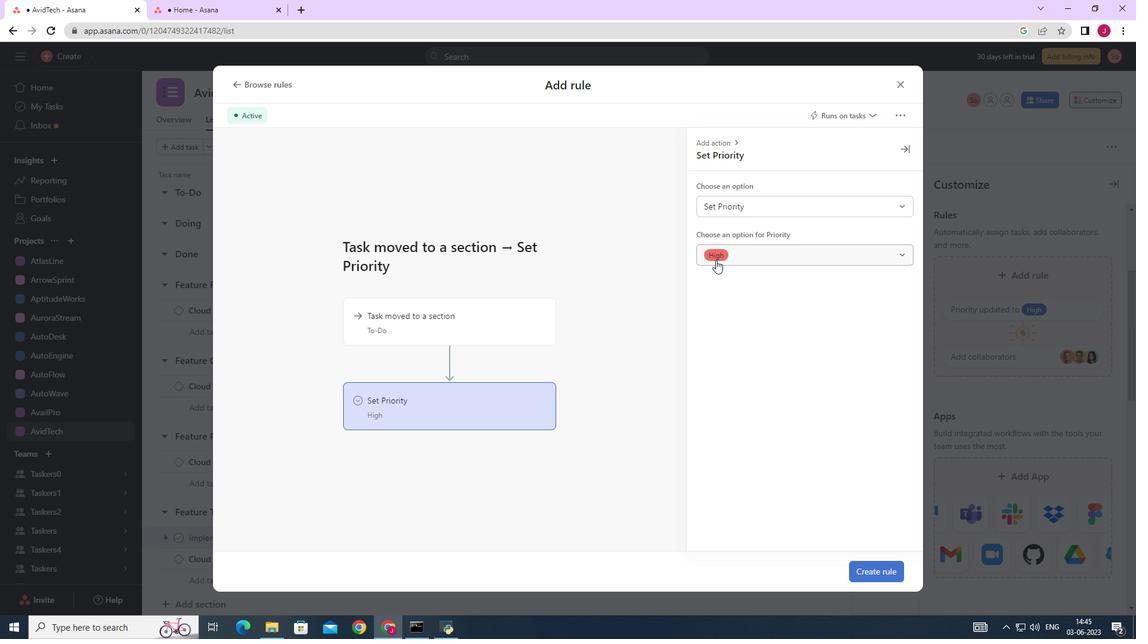 
Action: Mouse pressed left at (715, 260)
Screenshot: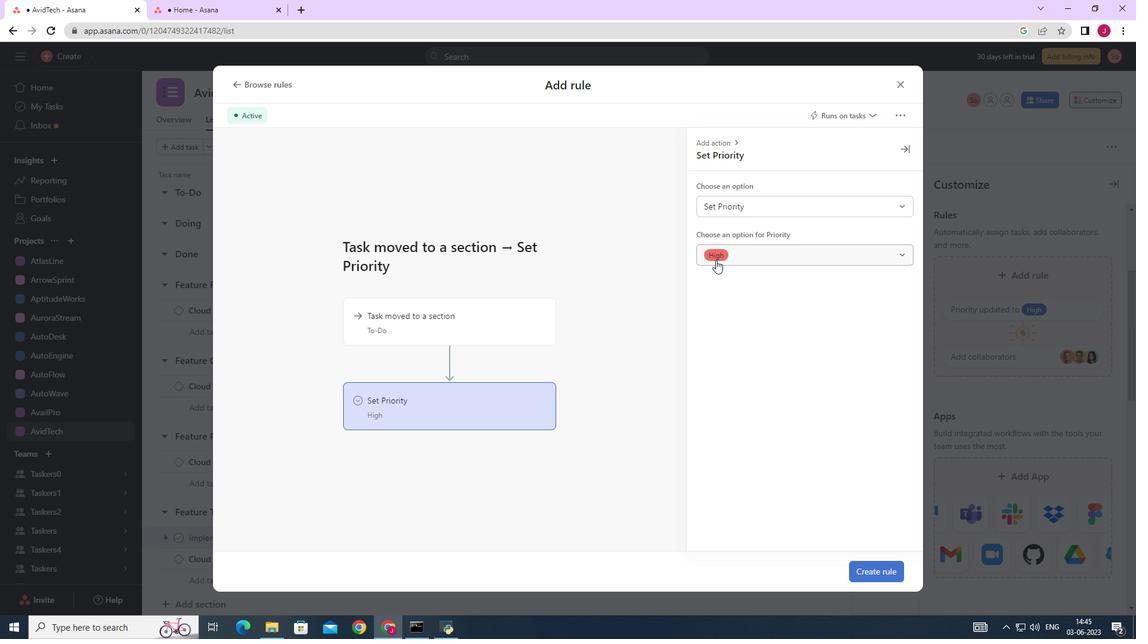 
Action: Mouse moved to (729, 278)
Screenshot: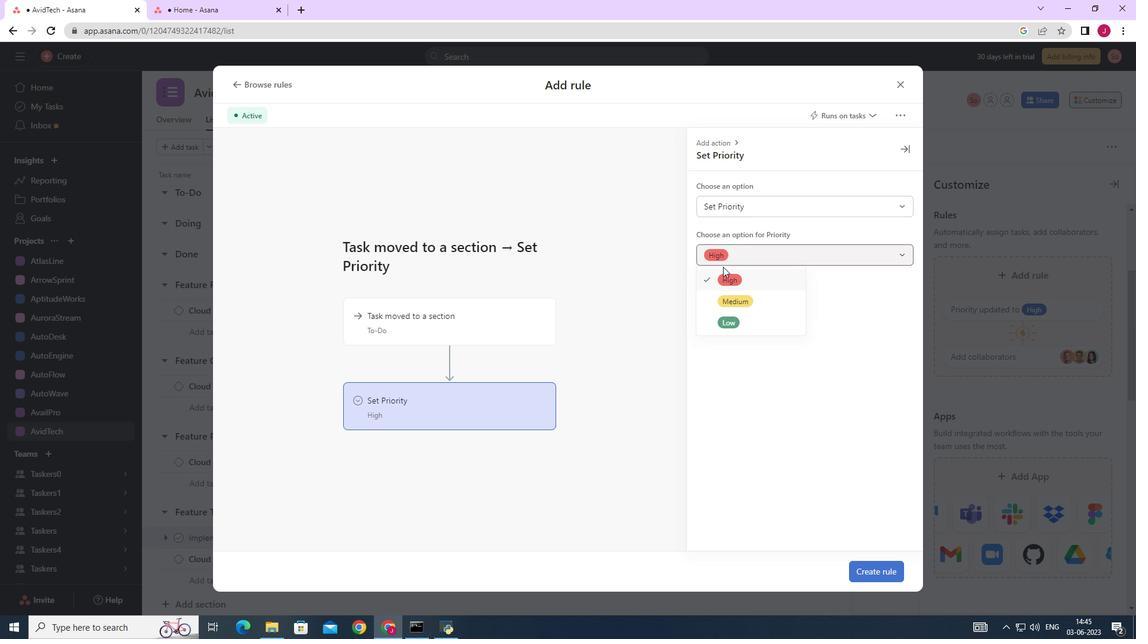 
Action: Mouse pressed left at (729, 278)
Screenshot: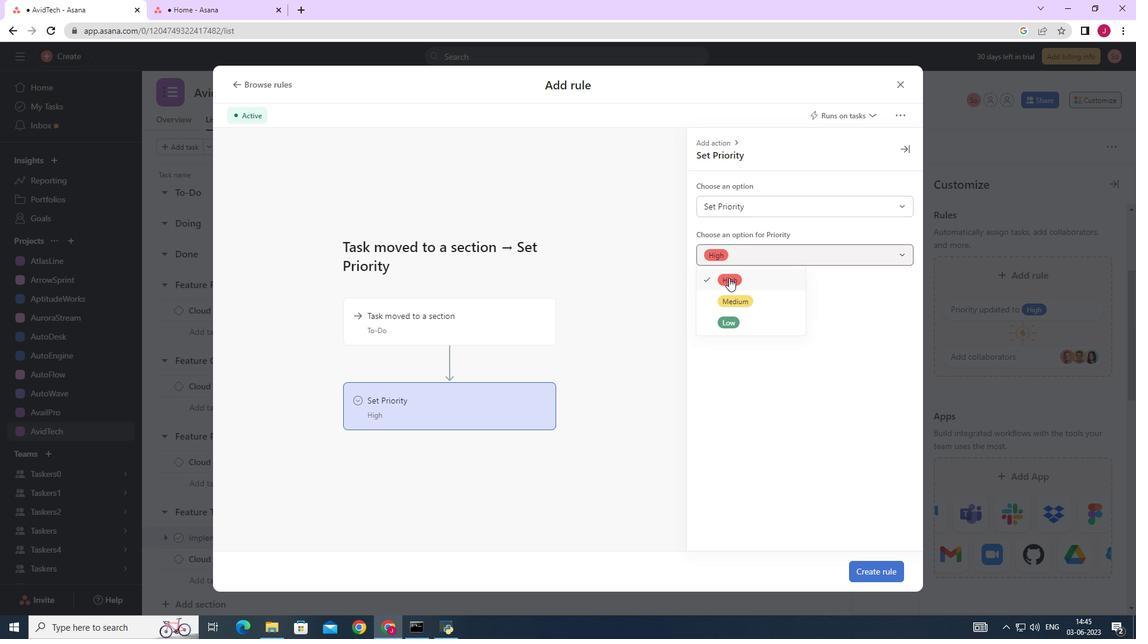 
Action: Mouse moved to (887, 571)
Screenshot: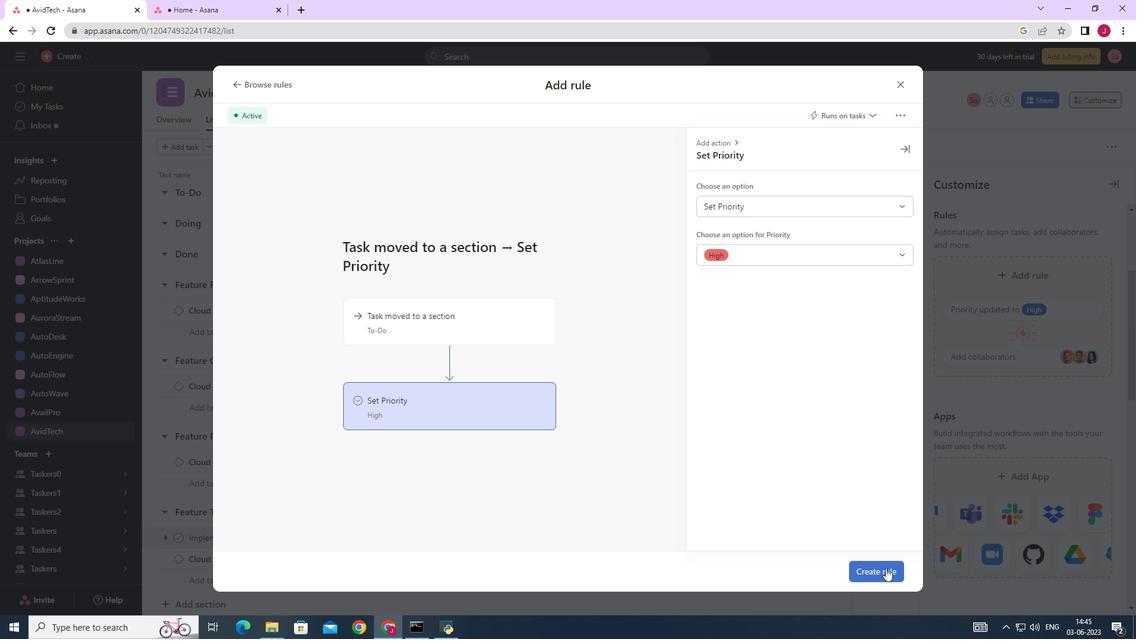 
Action: Mouse pressed left at (887, 571)
Screenshot: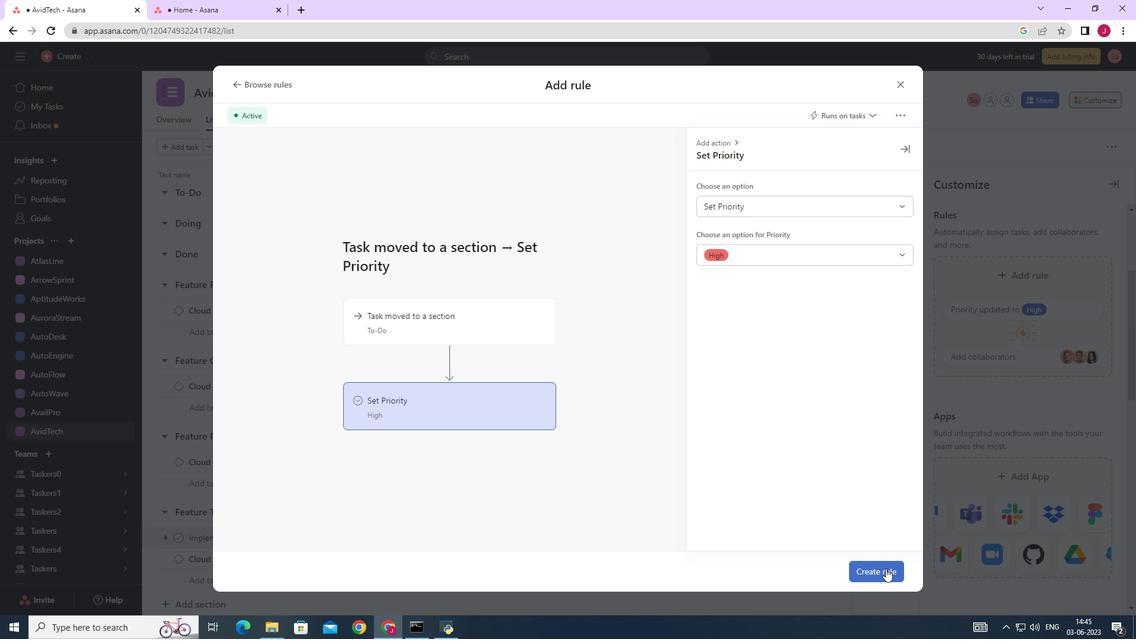 
Action: Mouse moved to (851, 504)
Screenshot: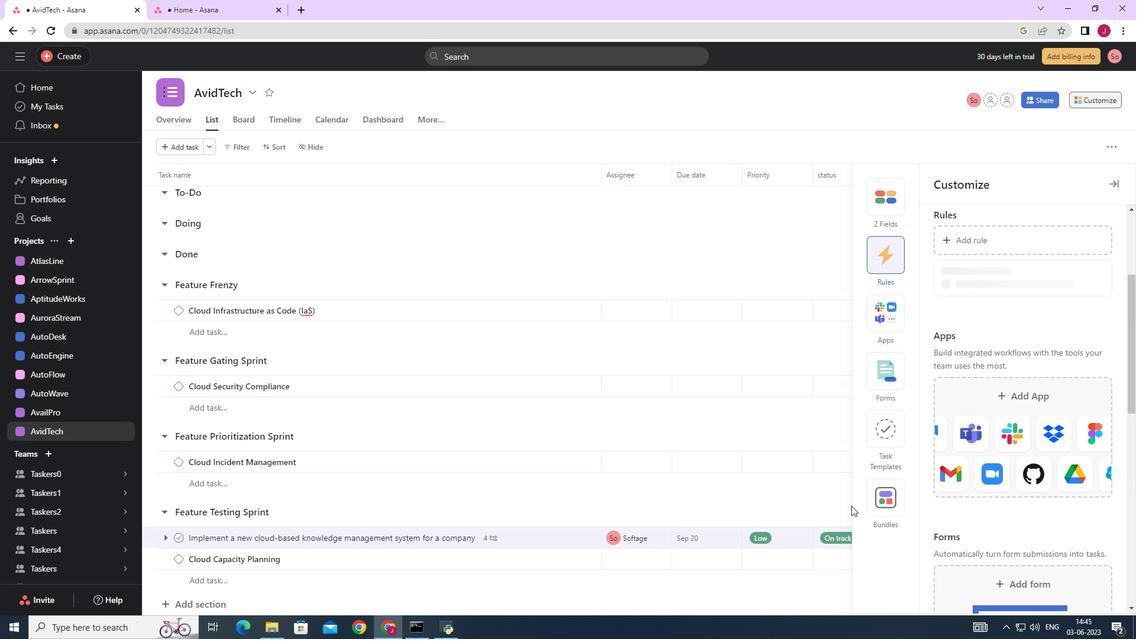 
